 Task: Categorize the task 'Urgent Request for Meeting' in Outlook.
Action: Mouse moved to (19, 138)
Screenshot: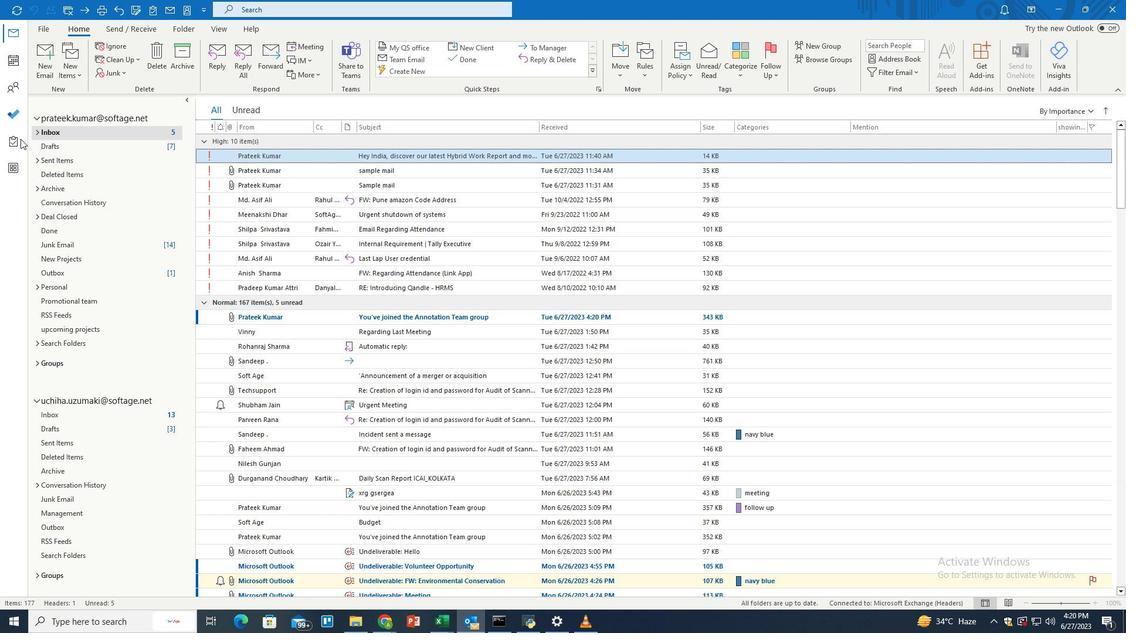 
Action: Mouse pressed left at (19, 138)
Screenshot: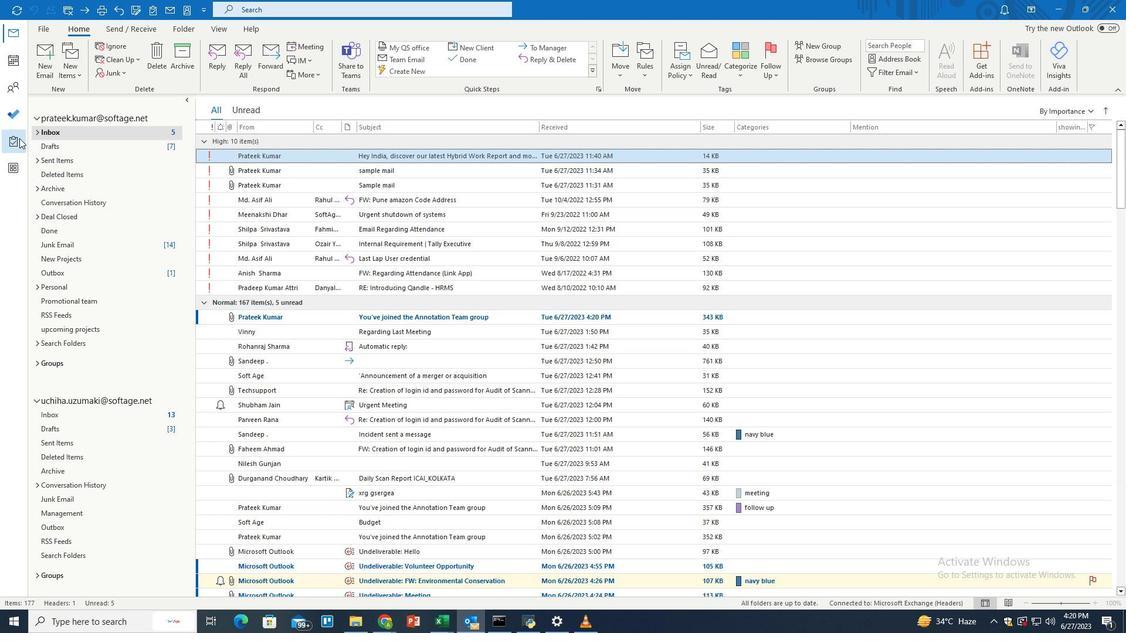 
Action: Mouse moved to (105, 139)
Screenshot: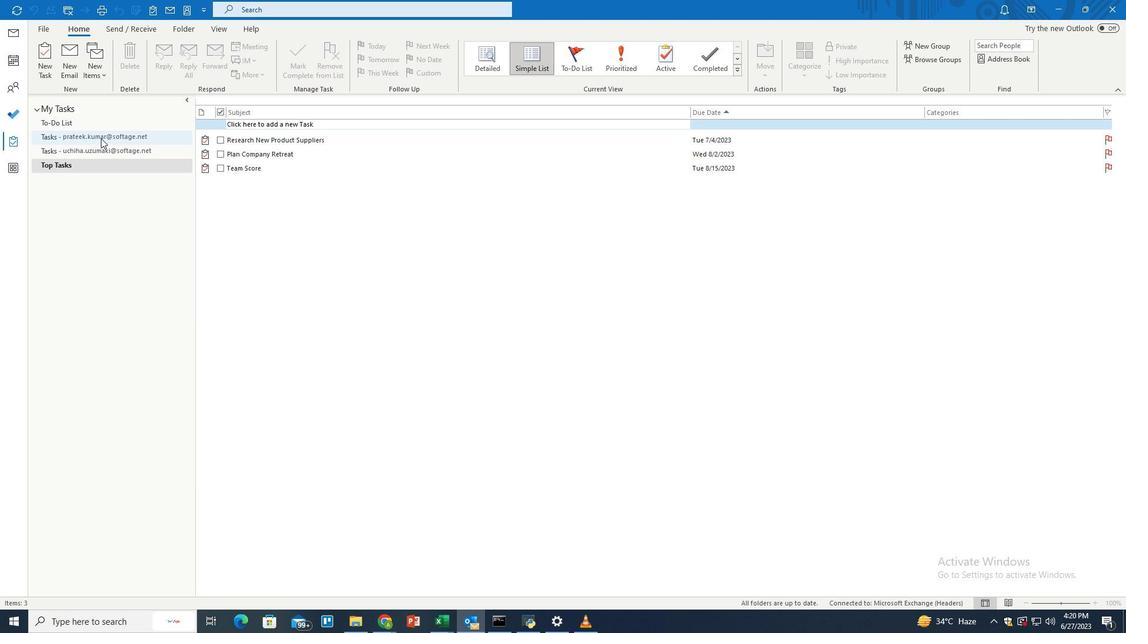 
Action: Mouse pressed left at (105, 139)
Screenshot: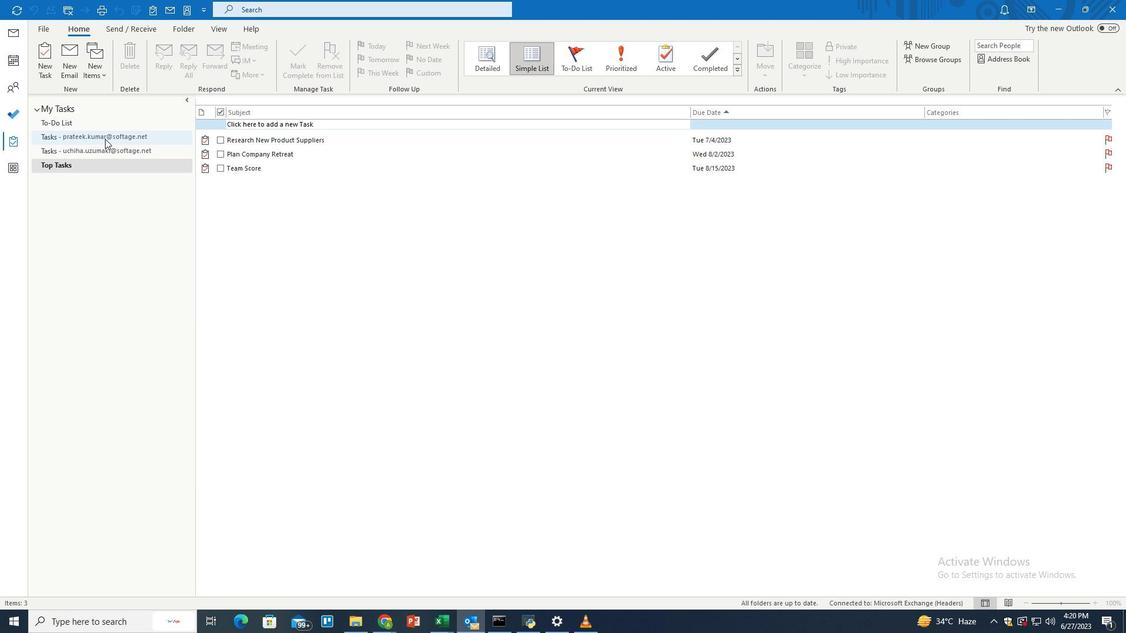 
Action: Mouse moved to (435, 489)
Screenshot: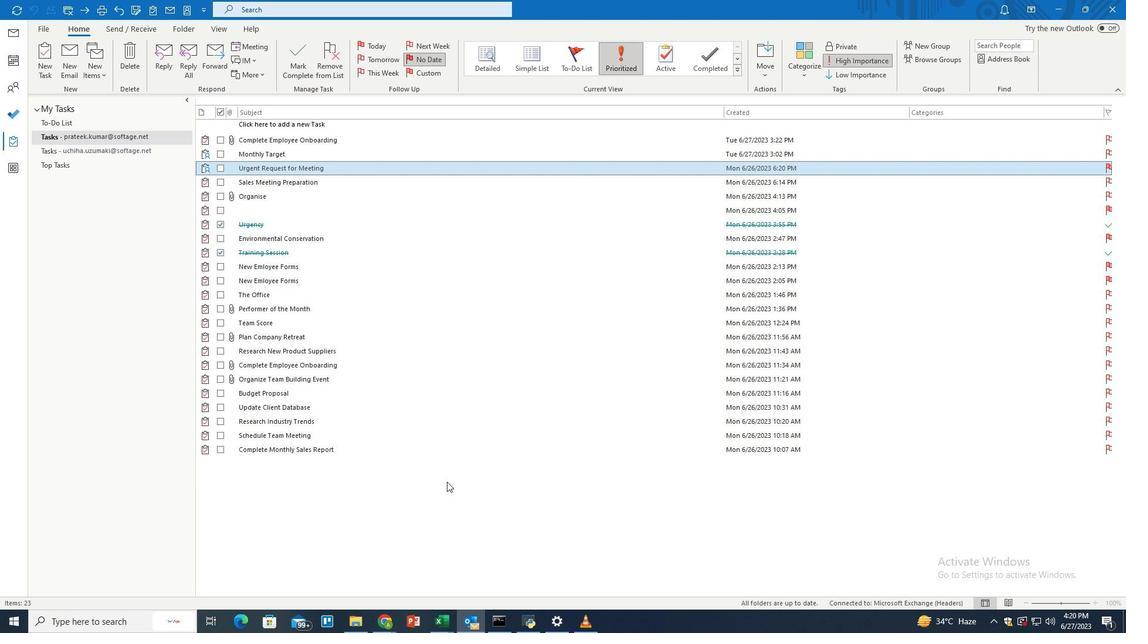 
Action: Mouse pressed right at (435, 489)
Screenshot: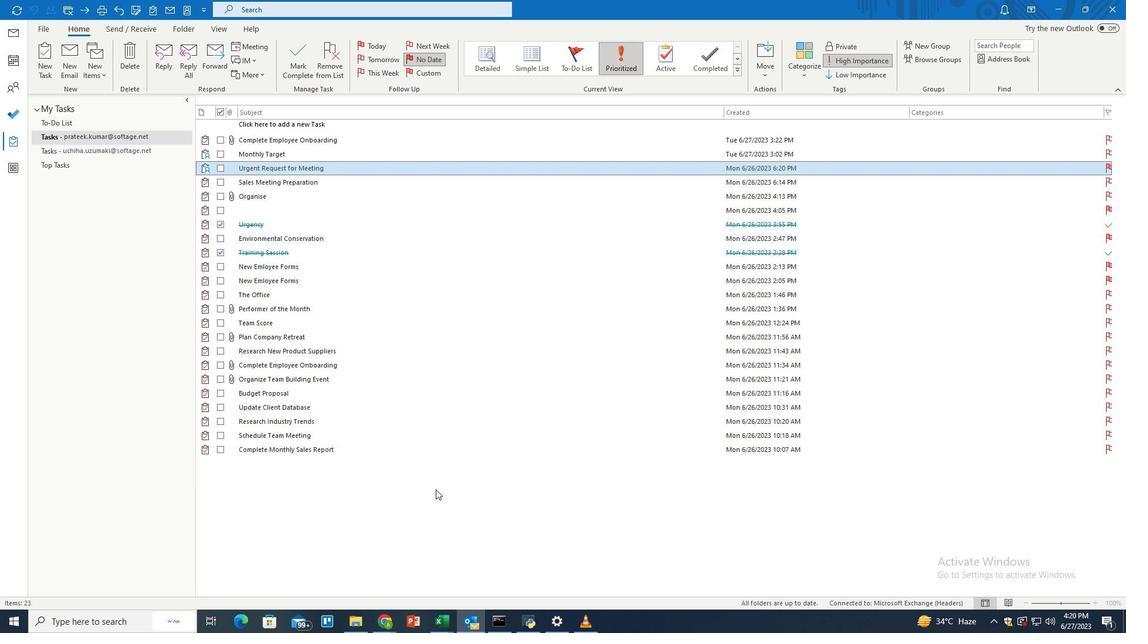 
Action: Mouse moved to (482, 397)
Screenshot: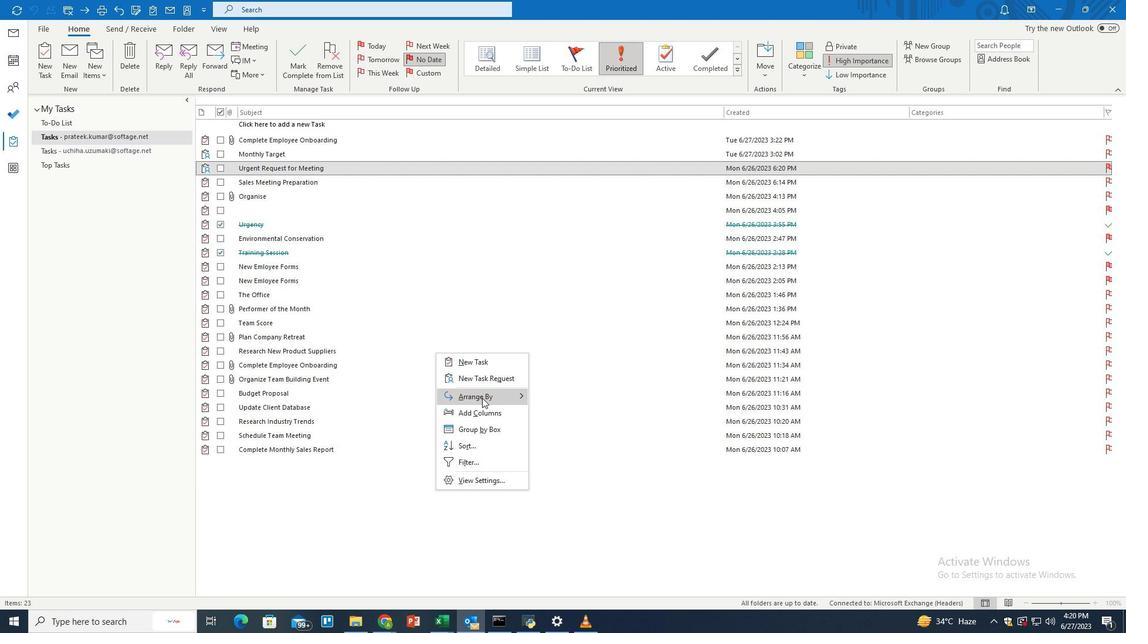 
Action: Mouse pressed left at (482, 397)
Screenshot: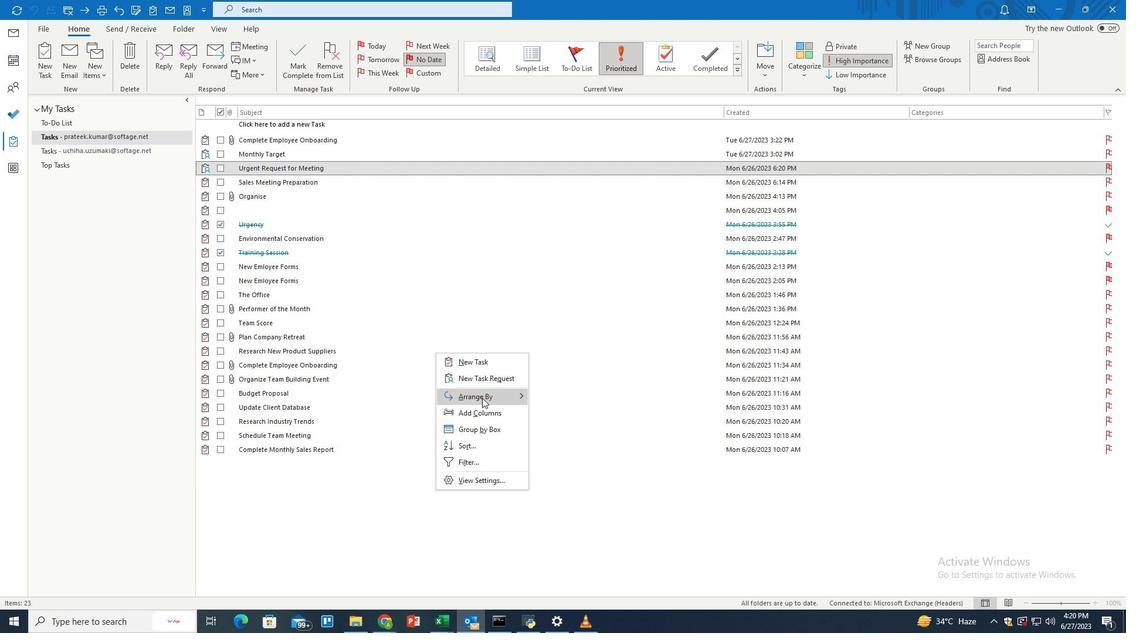 
Action: Mouse moved to (554, 397)
Screenshot: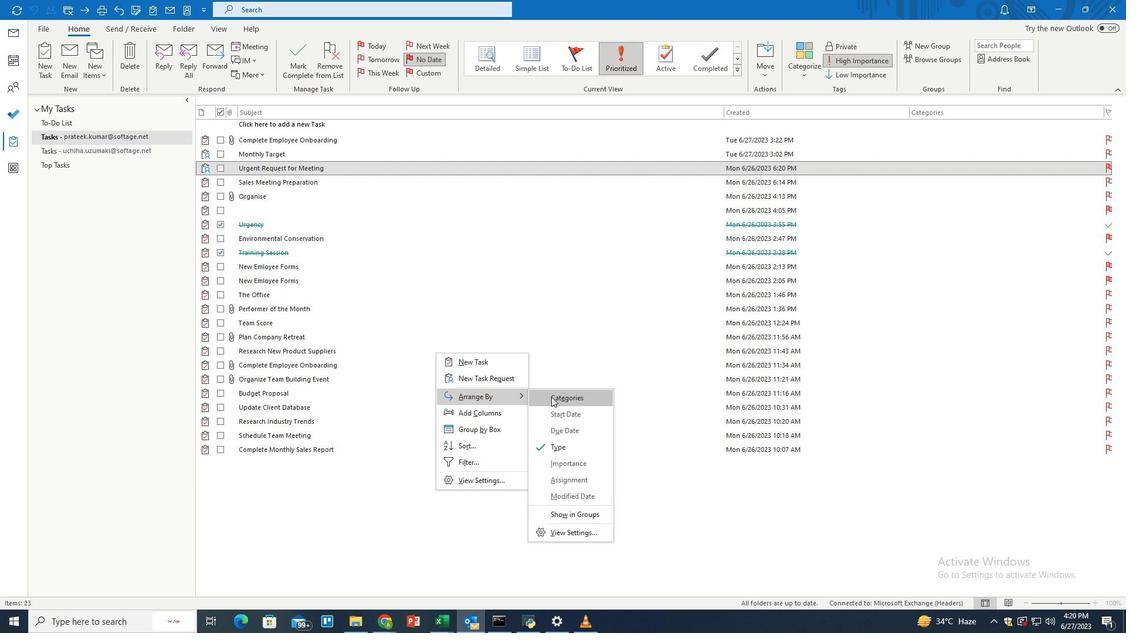 
Action: Mouse pressed left at (554, 397)
Screenshot: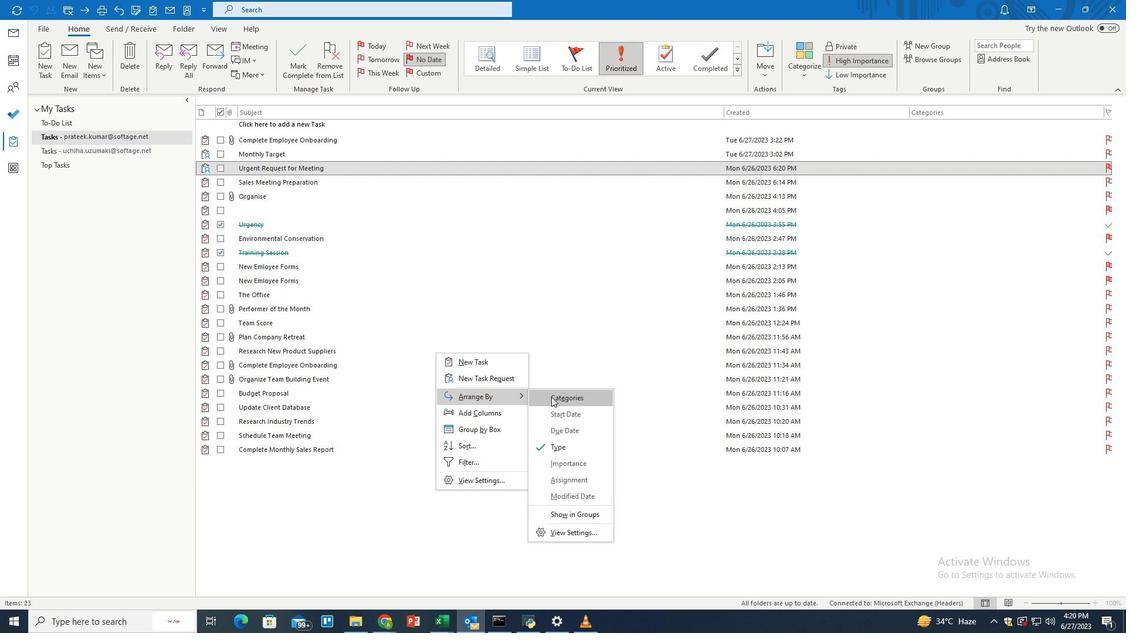 
Action: Mouse moved to (540, 493)
Screenshot: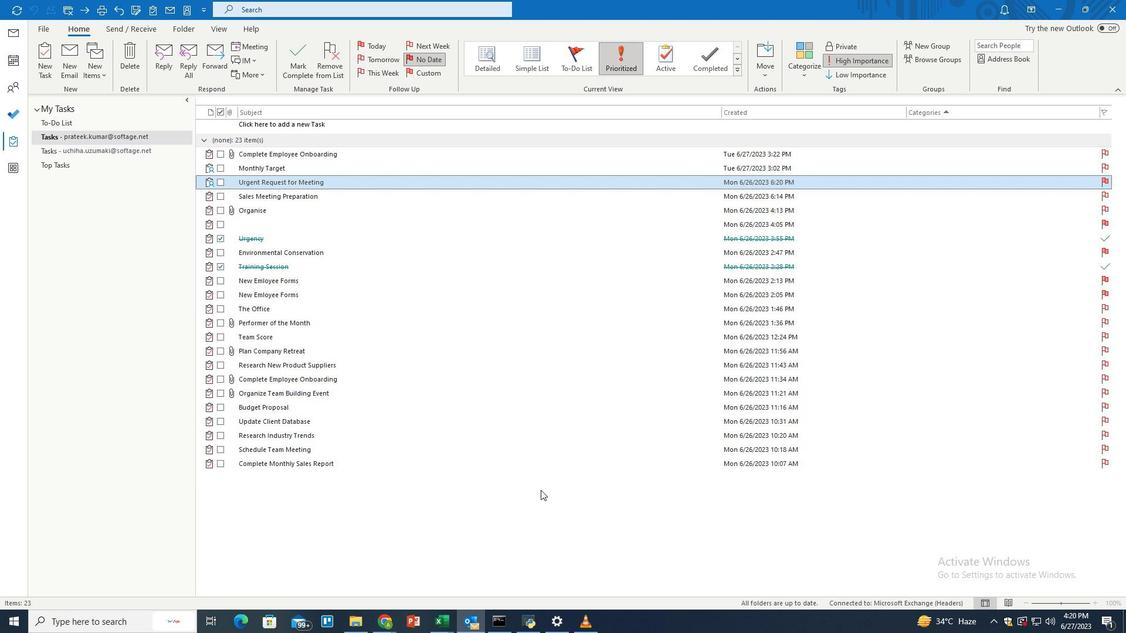 
